 Task: Create a due date automation trigger when advanced on, on the tuesday before a card is due add dates with an overdue due date at 11:00 AM.
Action: Mouse moved to (993, 78)
Screenshot: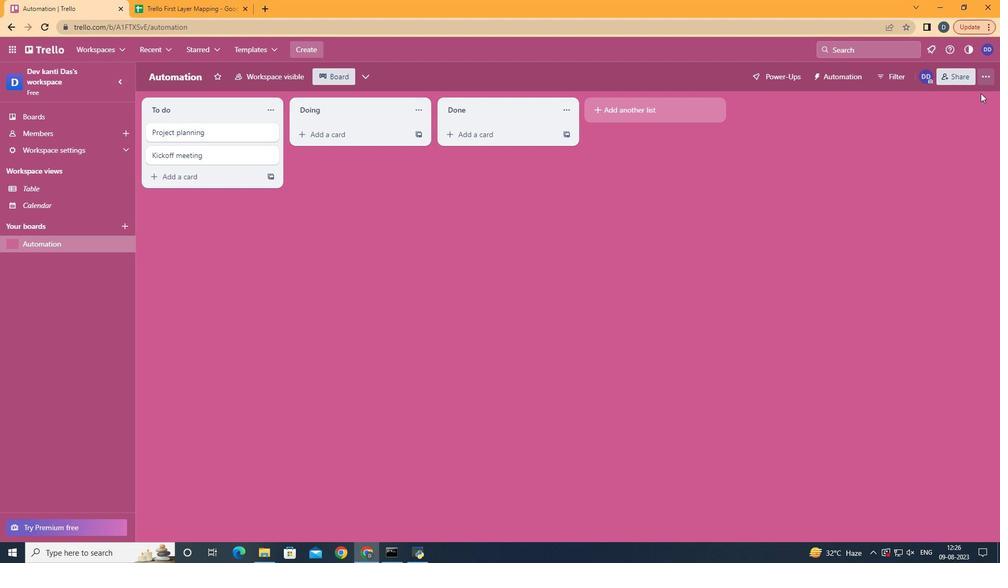 
Action: Mouse pressed left at (993, 78)
Screenshot: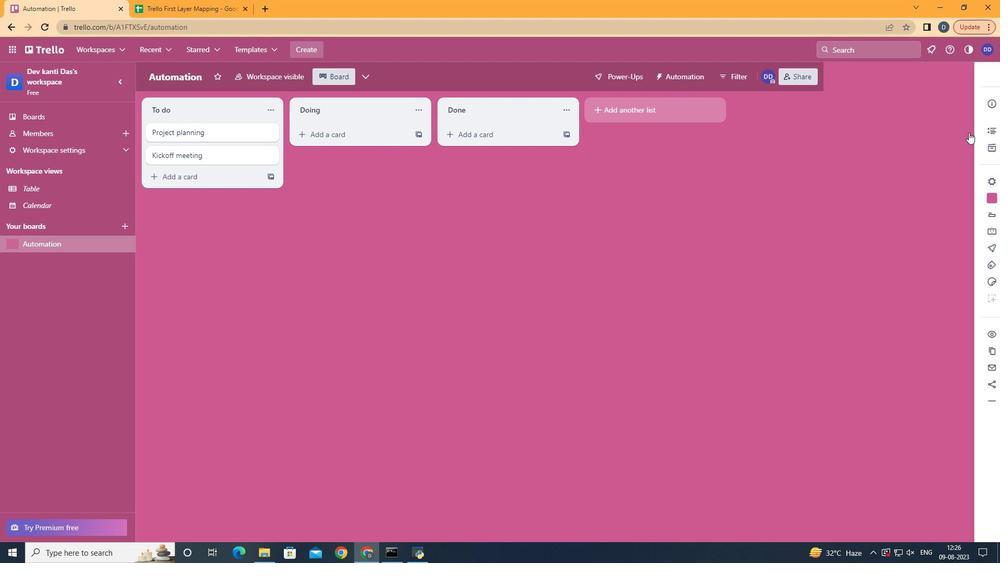 
Action: Mouse moved to (872, 232)
Screenshot: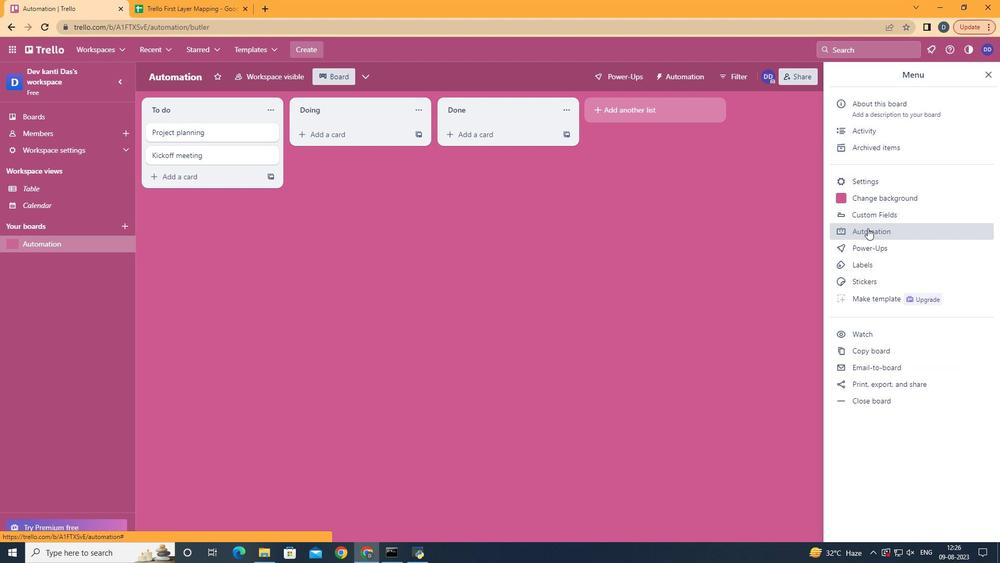 
Action: Mouse pressed left at (872, 232)
Screenshot: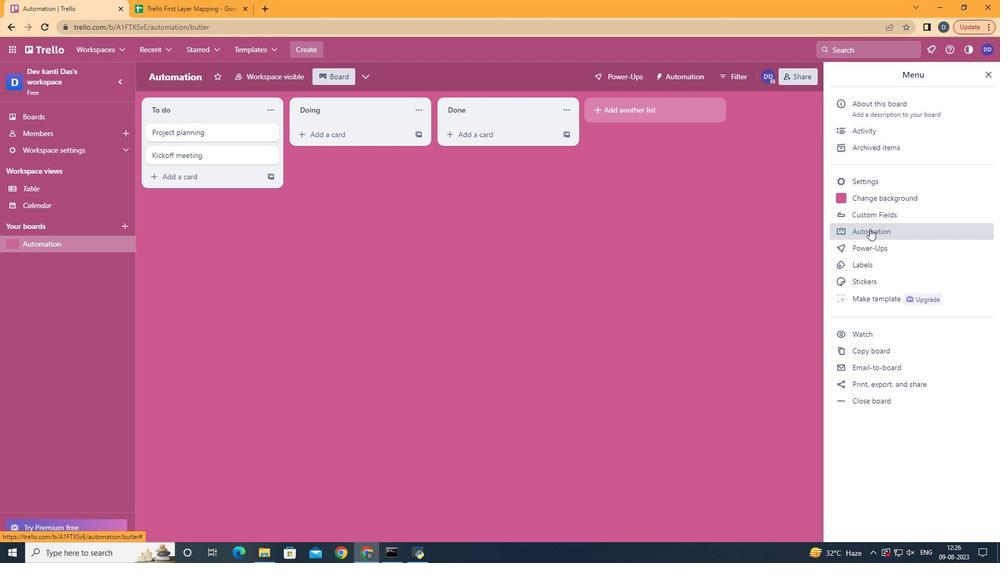 
Action: Mouse moved to (182, 210)
Screenshot: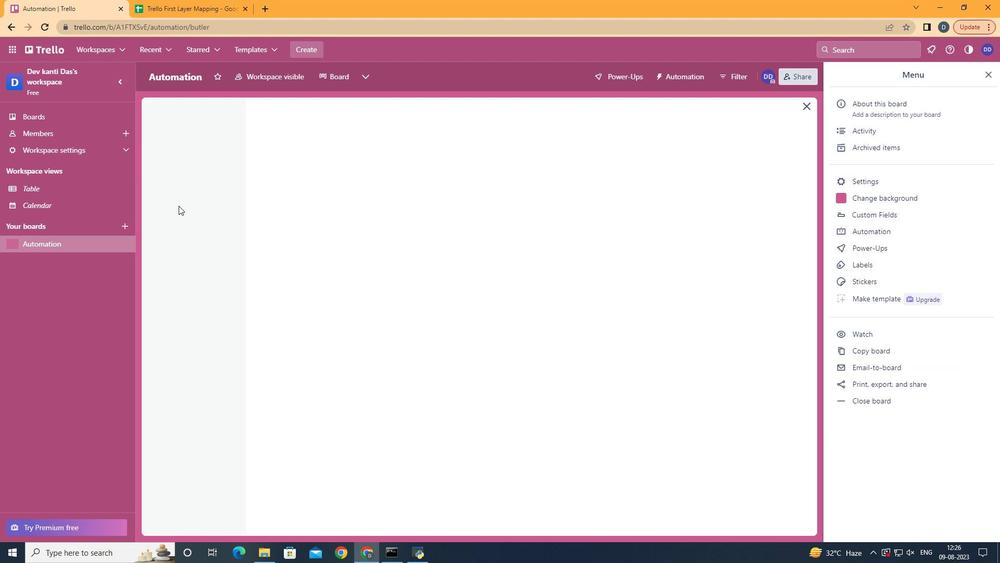 
Action: Mouse pressed left at (182, 210)
Screenshot: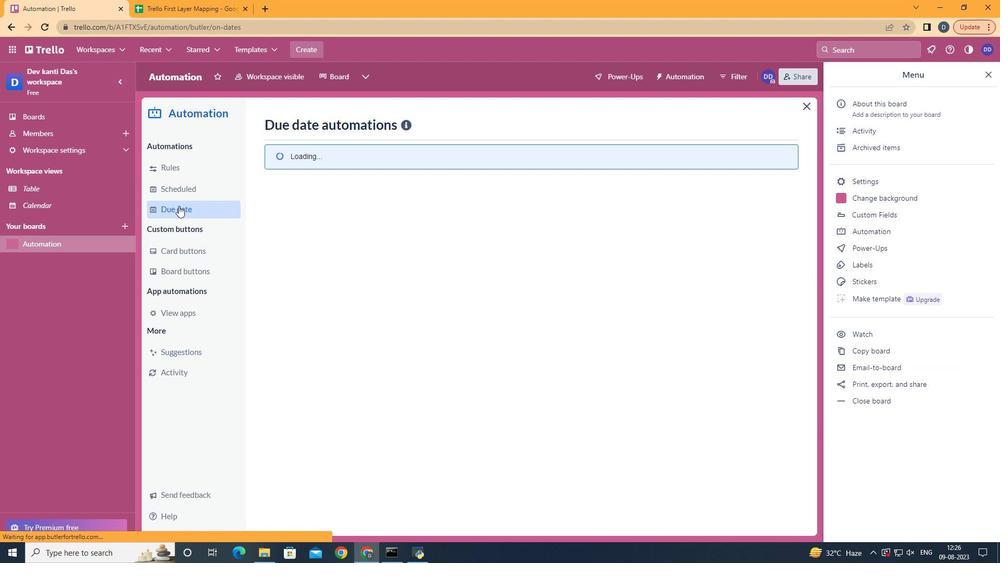 
Action: Mouse moved to (740, 129)
Screenshot: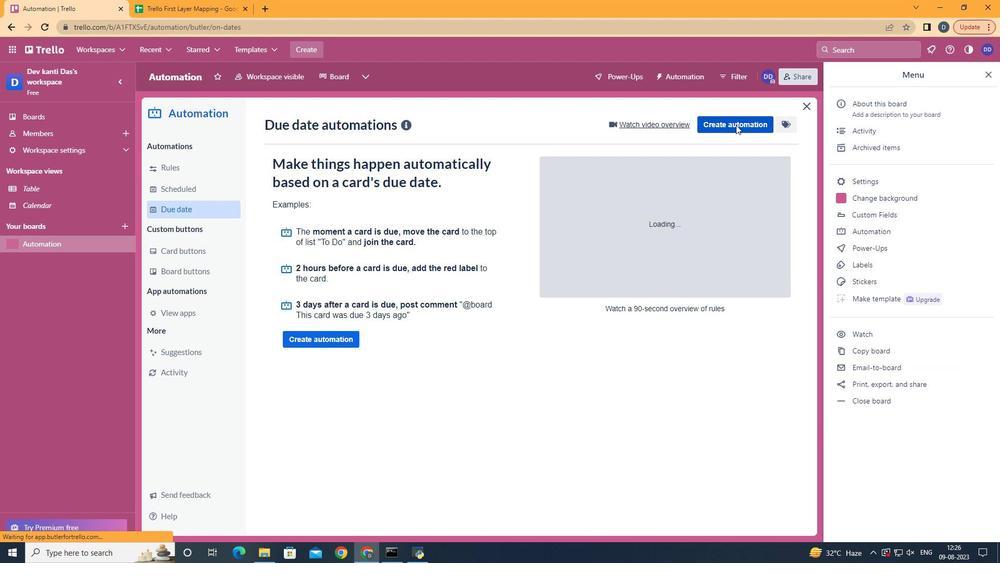 
Action: Mouse pressed left at (740, 129)
Screenshot: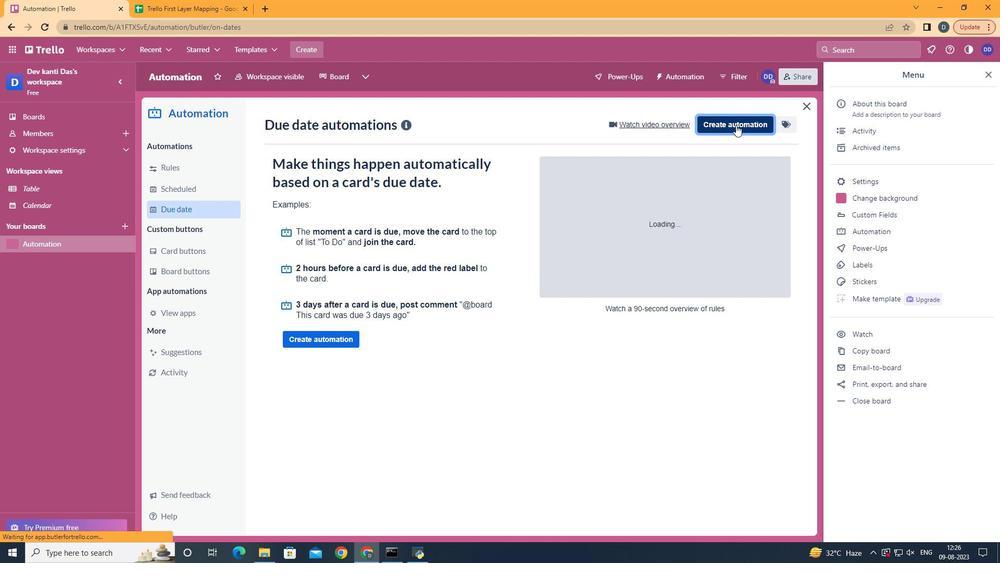 
Action: Mouse moved to (564, 226)
Screenshot: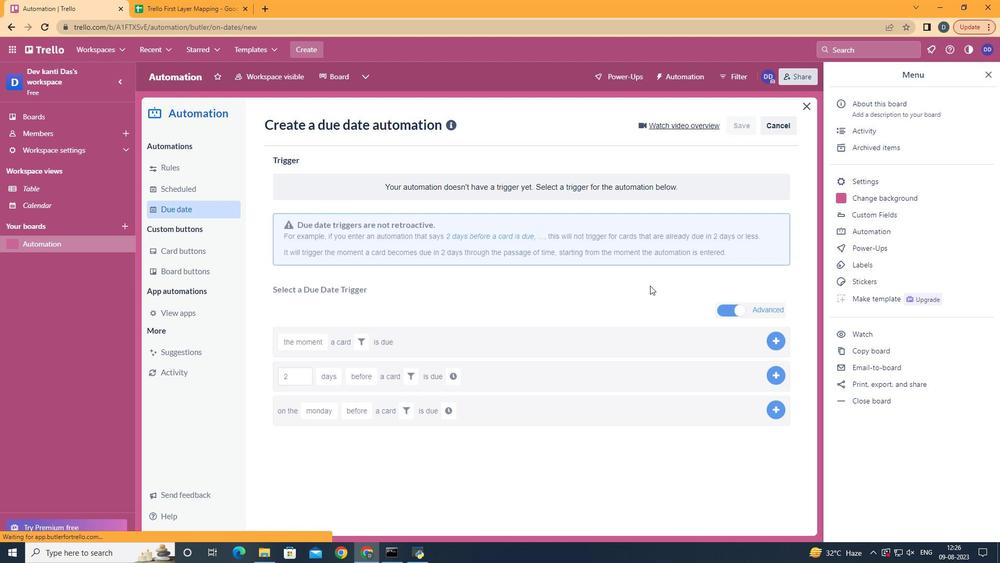 
Action: Mouse pressed left at (564, 226)
Screenshot: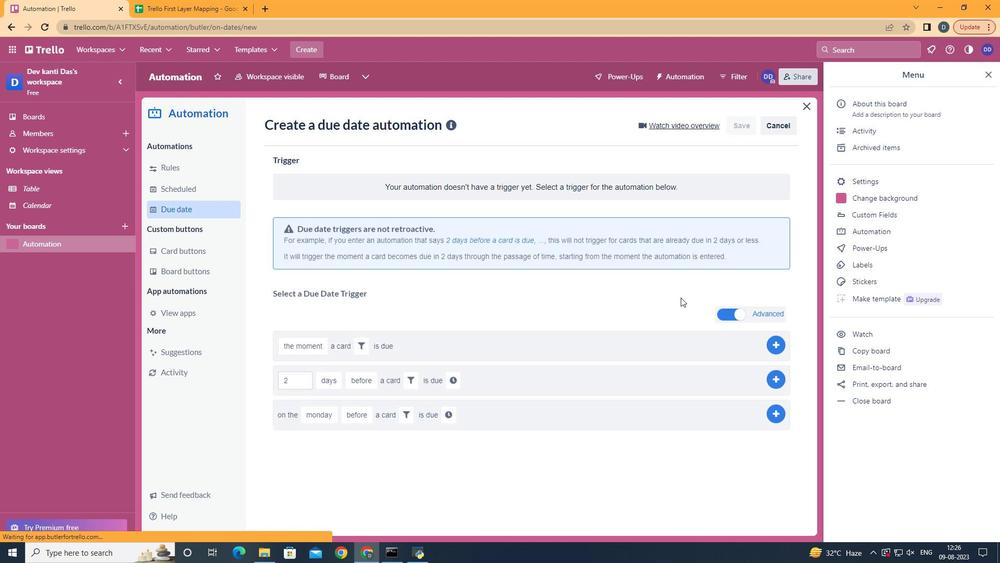 
Action: Mouse moved to (340, 296)
Screenshot: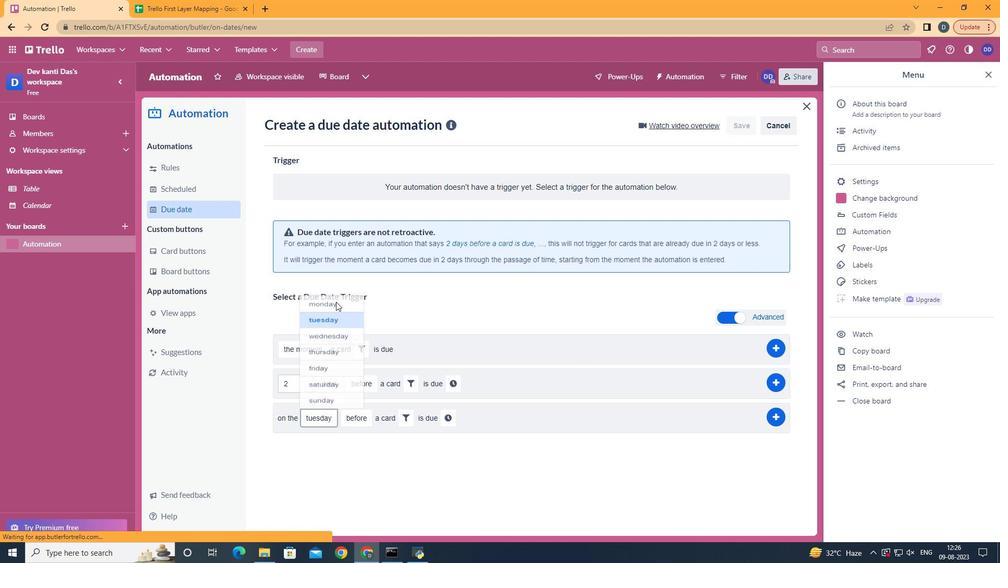 
Action: Mouse pressed left at (340, 296)
Screenshot: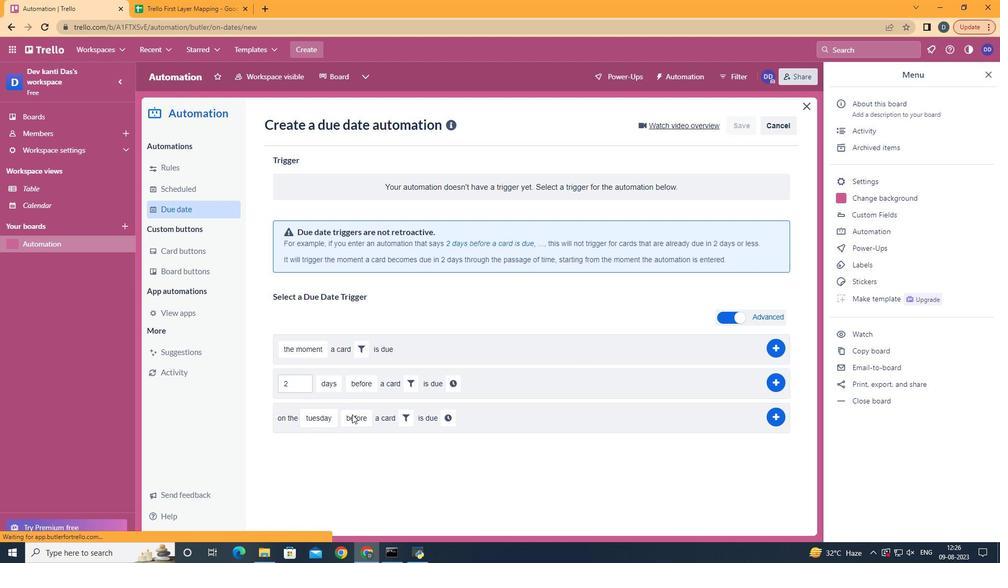 
Action: Mouse moved to (364, 443)
Screenshot: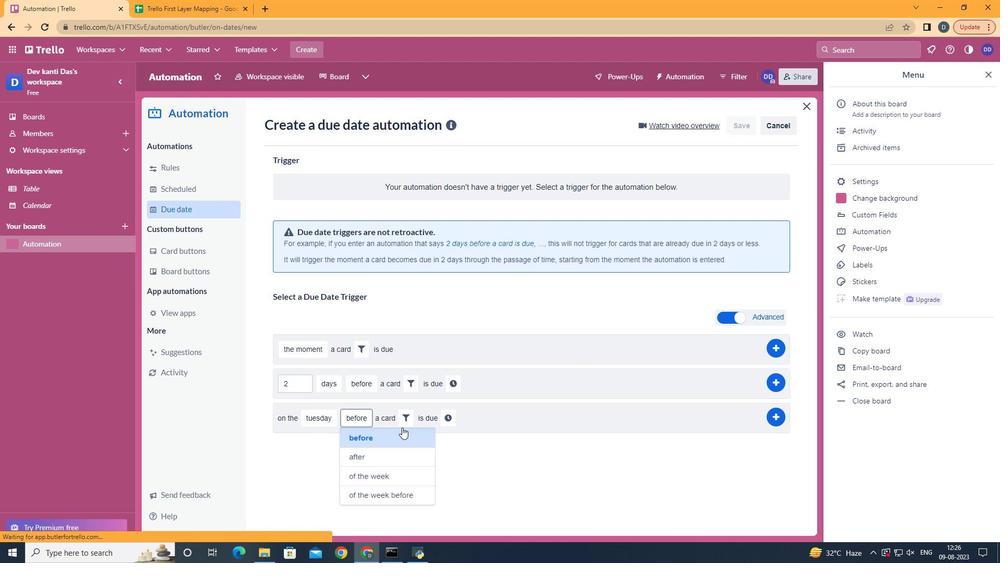 
Action: Mouse pressed left at (364, 443)
Screenshot: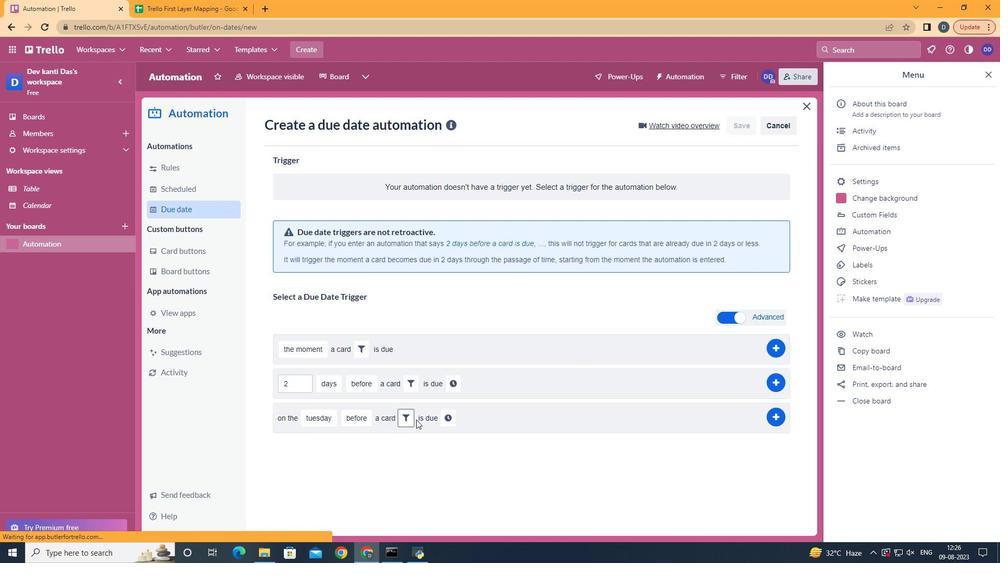 
Action: Mouse moved to (407, 424)
Screenshot: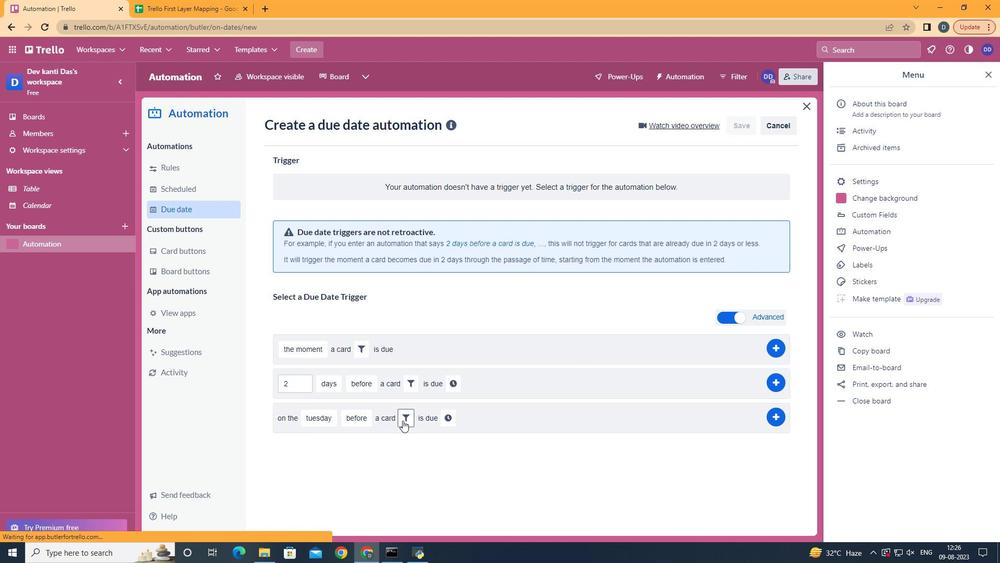 
Action: Mouse pressed left at (407, 424)
Screenshot: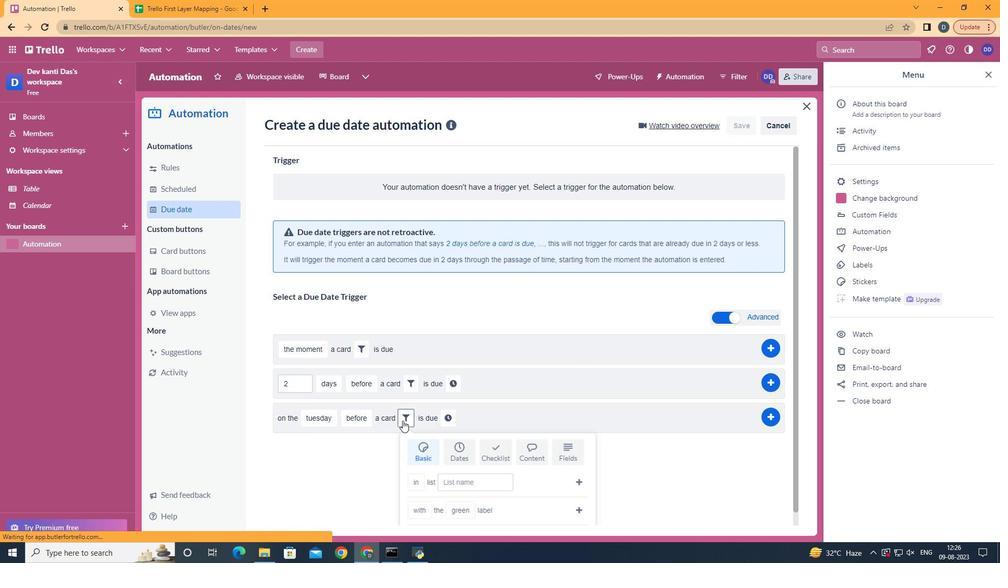 
Action: Mouse moved to (480, 457)
Screenshot: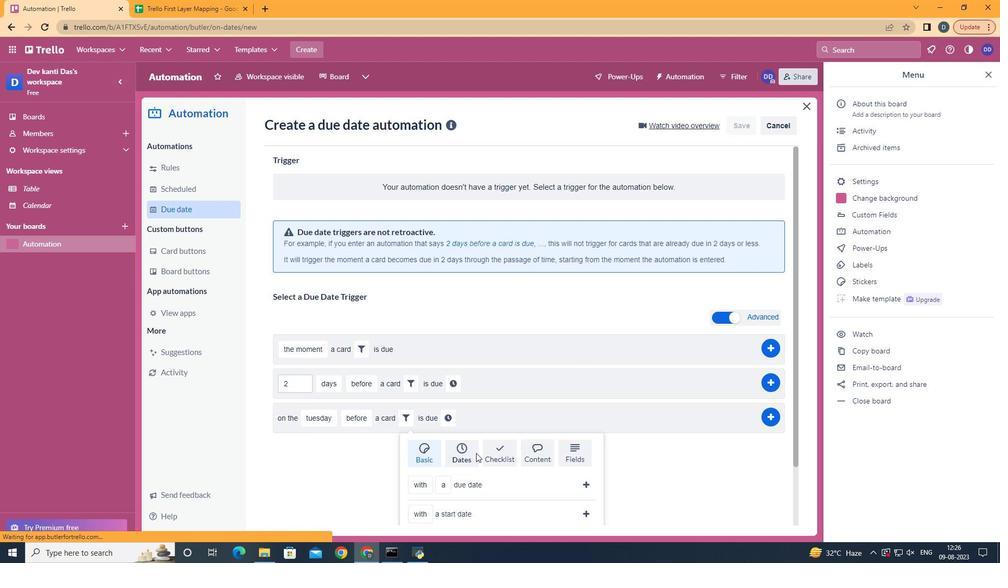 
Action: Mouse pressed left at (480, 457)
Screenshot: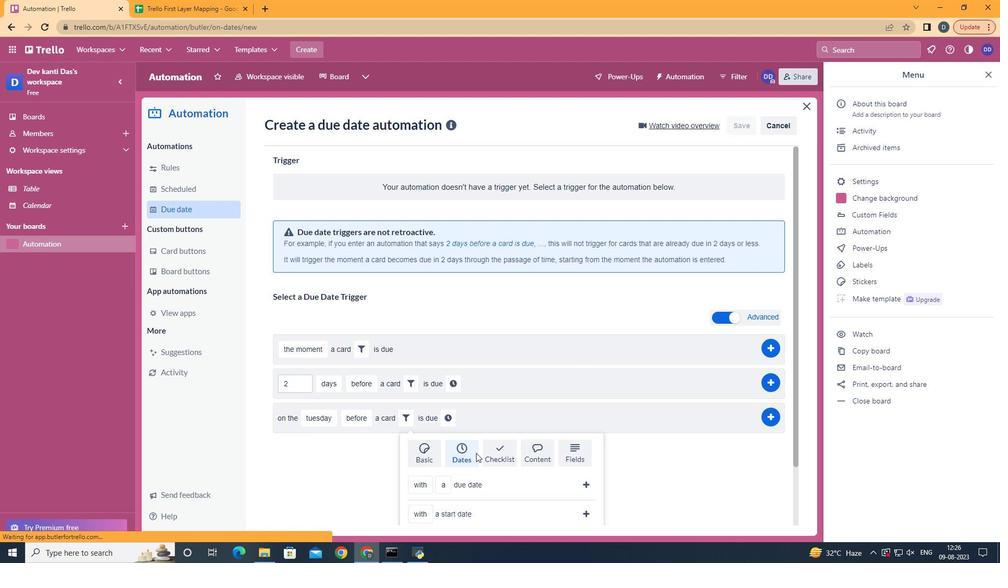 
Action: Mouse moved to (437, 441)
Screenshot: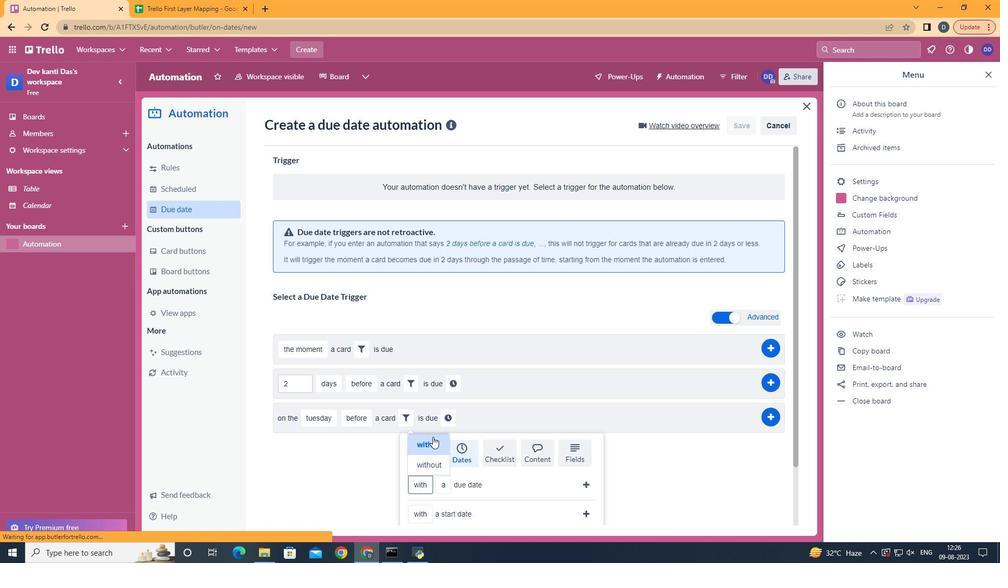
Action: Mouse pressed left at (437, 441)
Screenshot: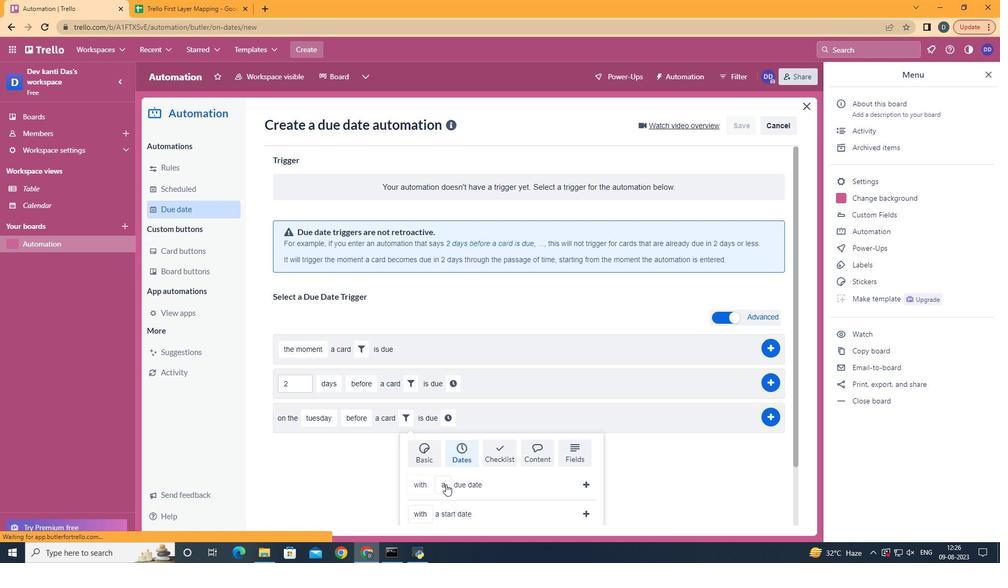 
Action: Mouse moved to (468, 472)
Screenshot: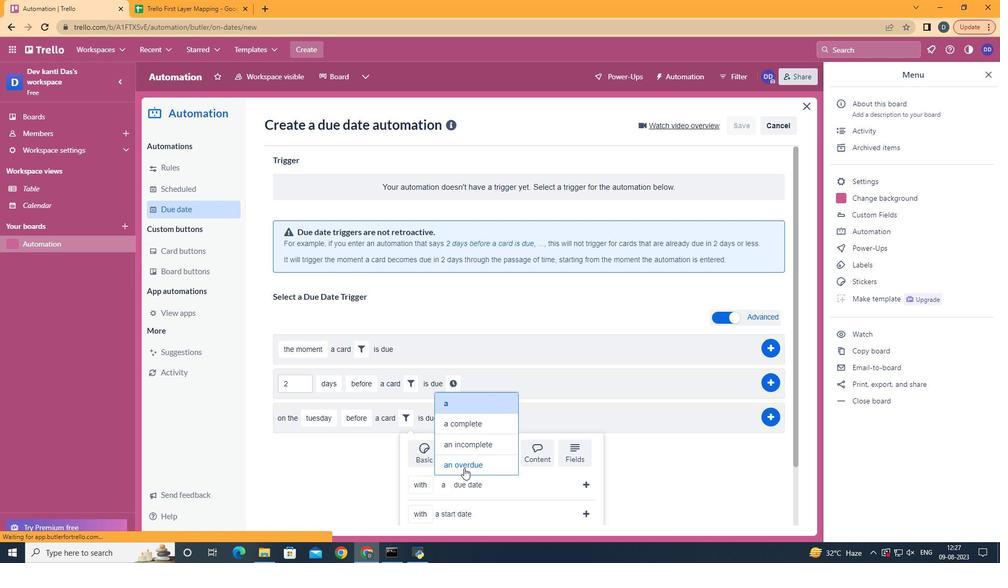 
Action: Mouse pressed left at (468, 472)
Screenshot: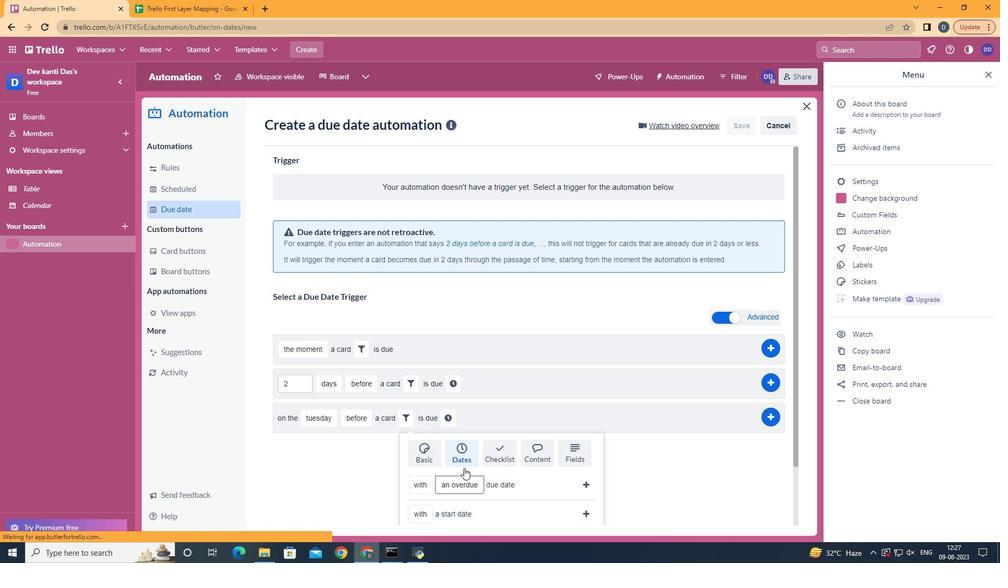 
Action: Mouse moved to (594, 488)
Screenshot: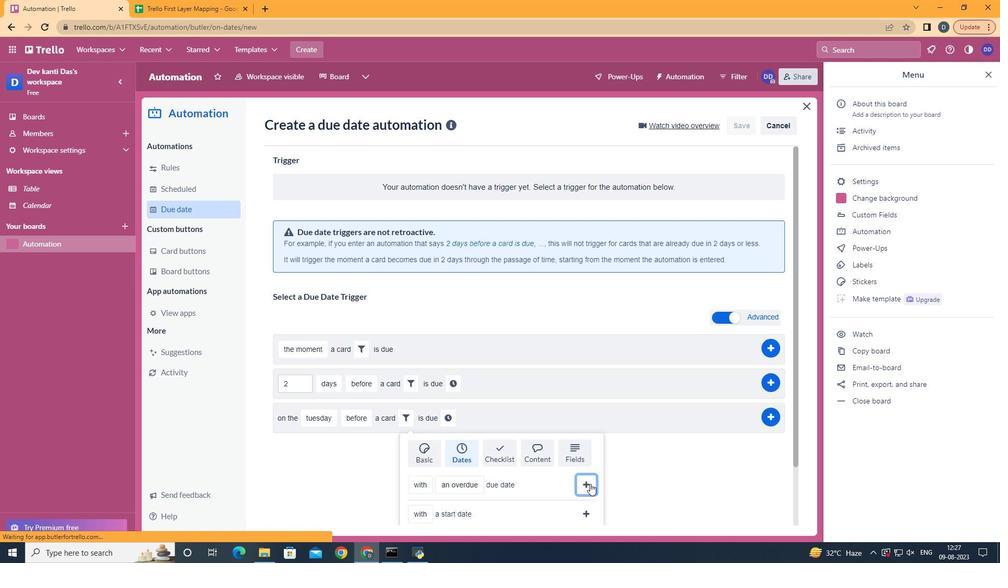 
Action: Mouse pressed left at (594, 488)
Screenshot: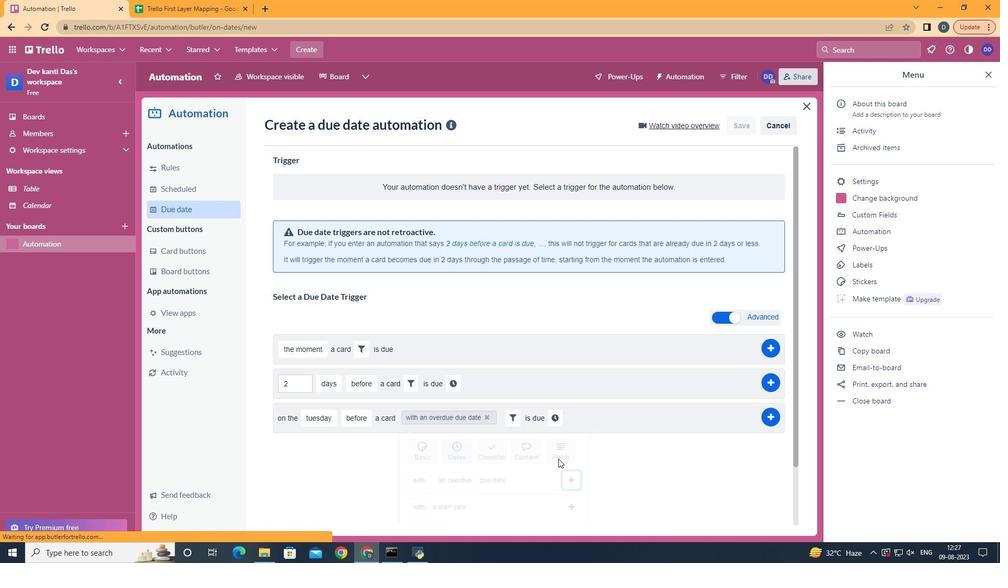 
Action: Mouse moved to (561, 423)
Screenshot: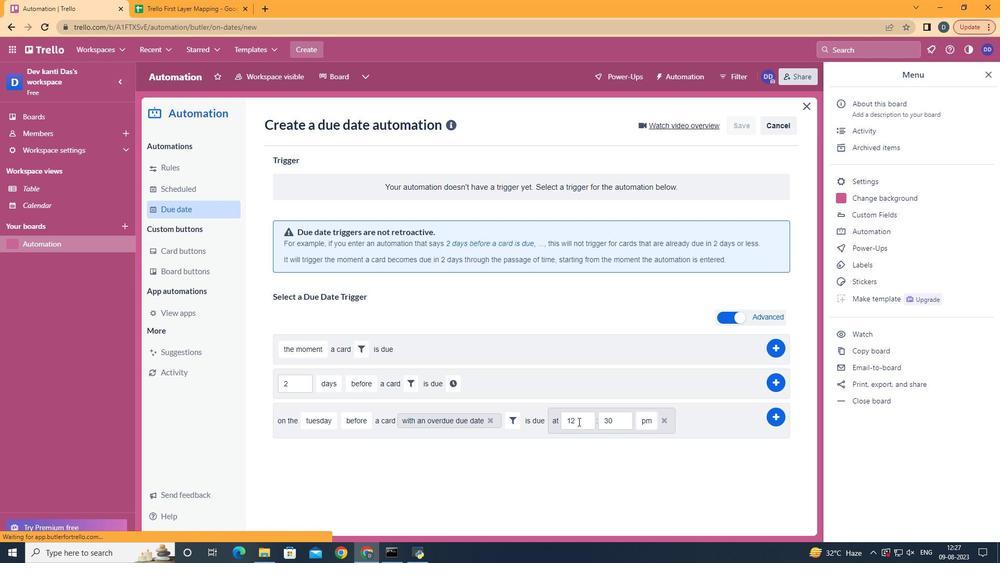 
Action: Mouse pressed left at (561, 423)
Screenshot: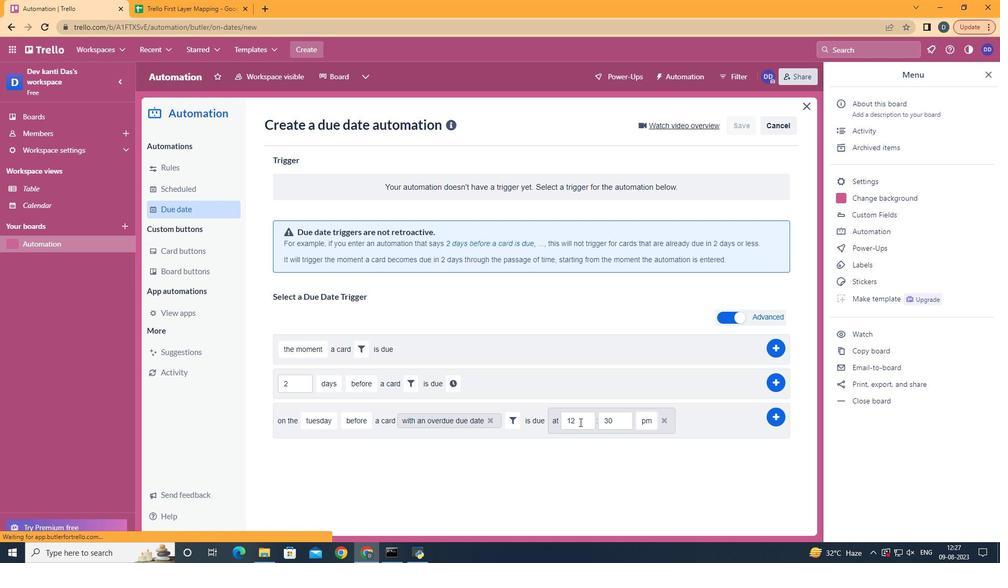 
Action: Mouse moved to (590, 426)
Screenshot: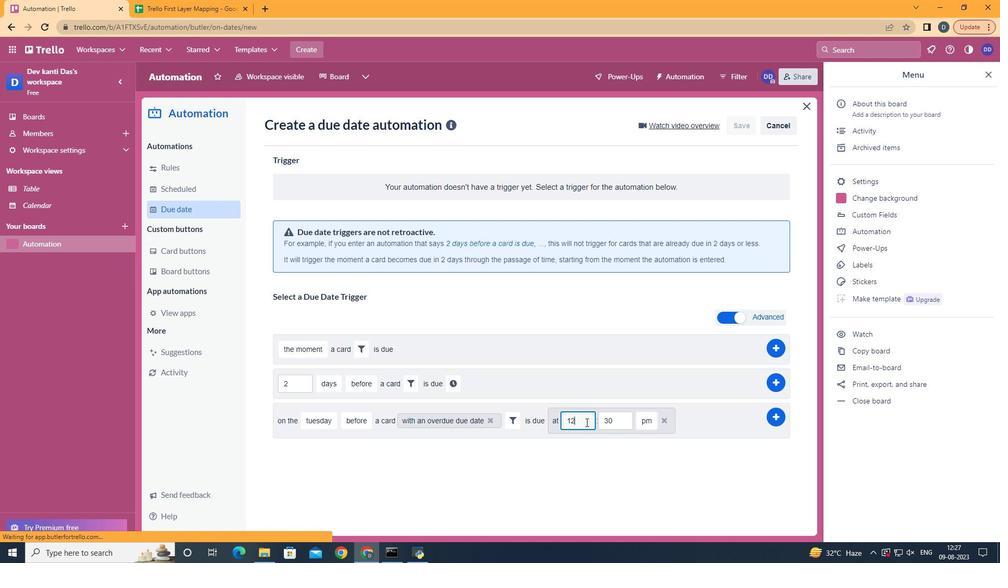 
Action: Mouse pressed left at (590, 426)
Screenshot: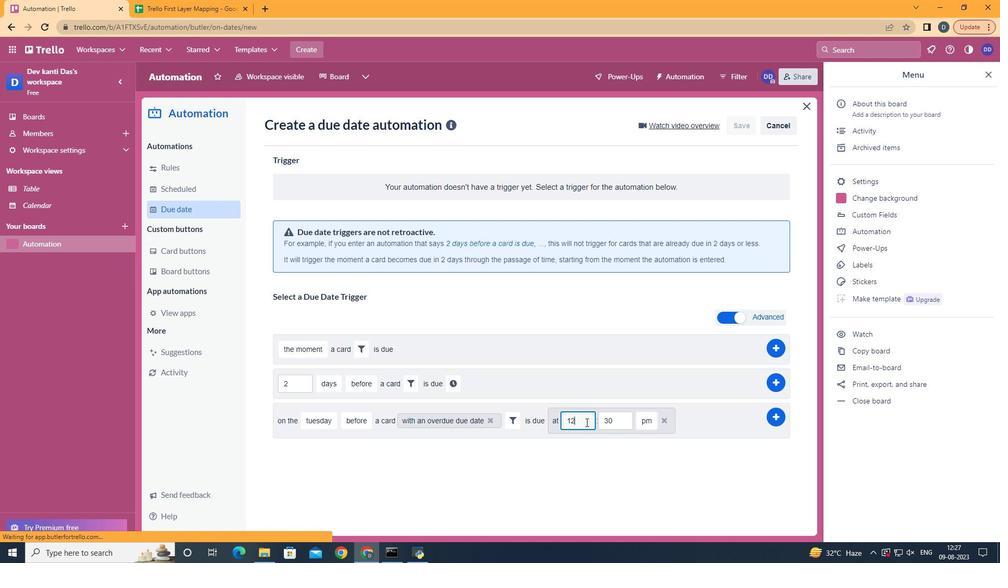 
Action: Key pressed <Key.backspace>1
Screenshot: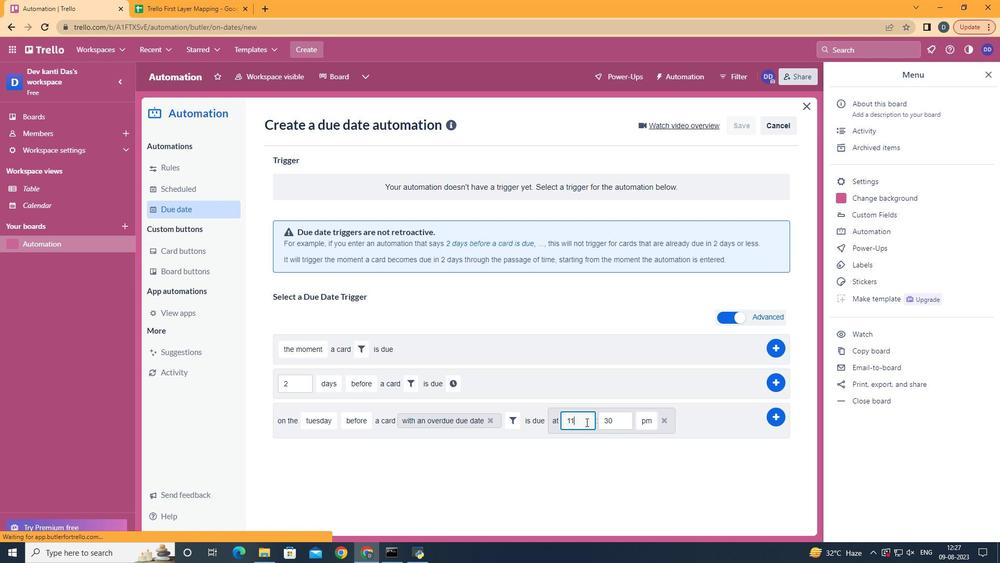 
Action: Mouse moved to (633, 423)
Screenshot: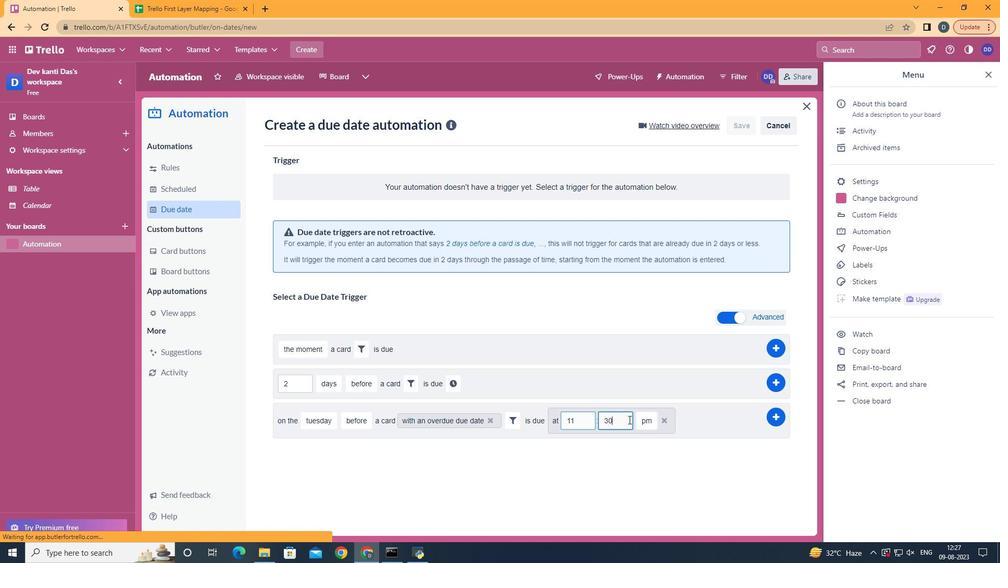 
Action: Mouse pressed left at (633, 423)
Screenshot: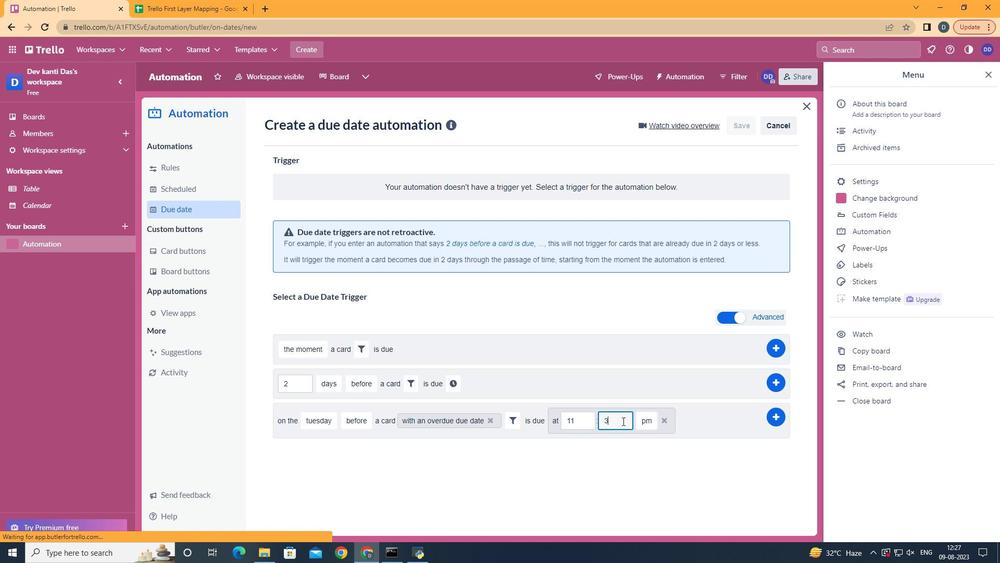 
Action: Key pressed <Key.backspace>
Screenshot: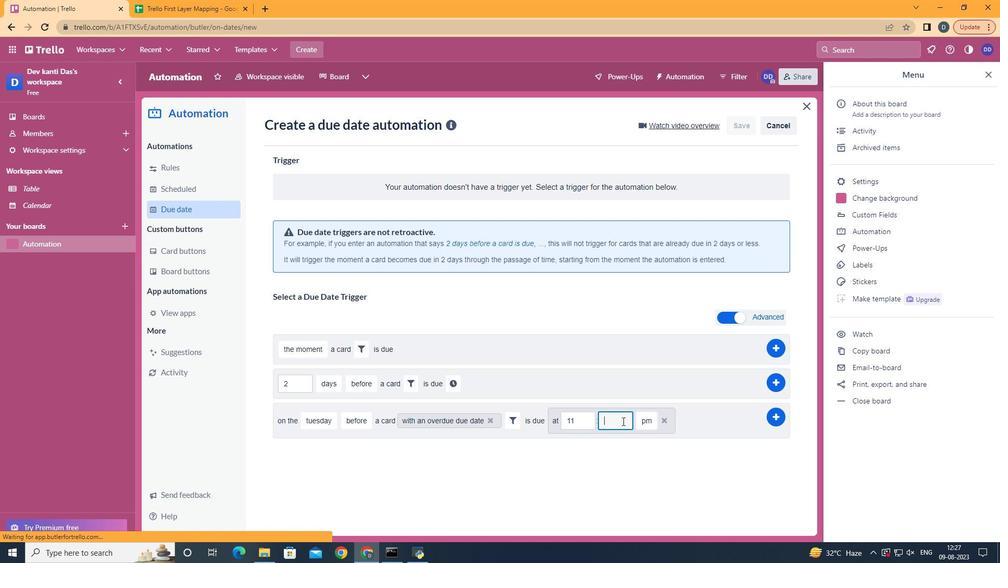 
Action: Mouse moved to (627, 425)
Screenshot: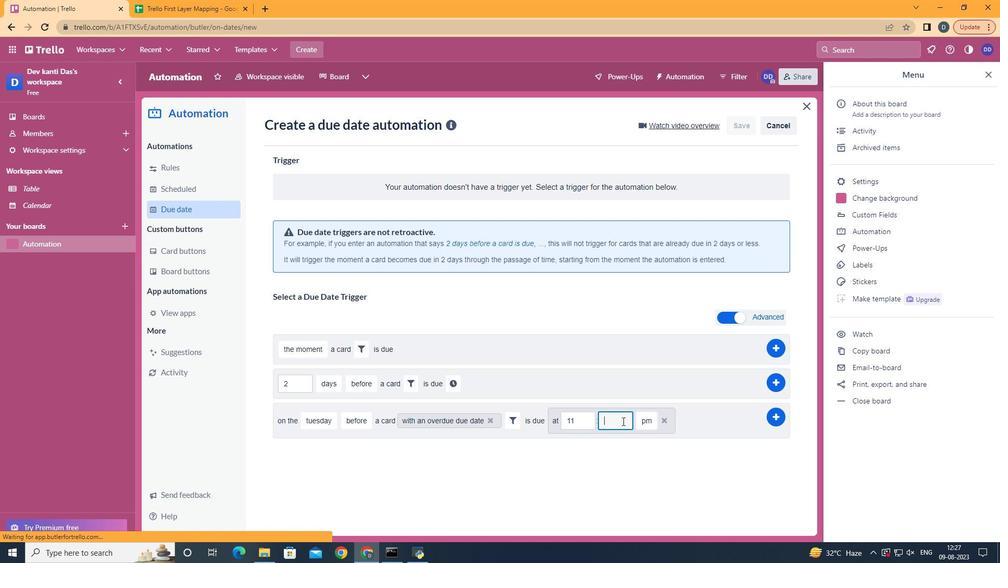 
Action: Key pressed <Key.backspace>00
Screenshot: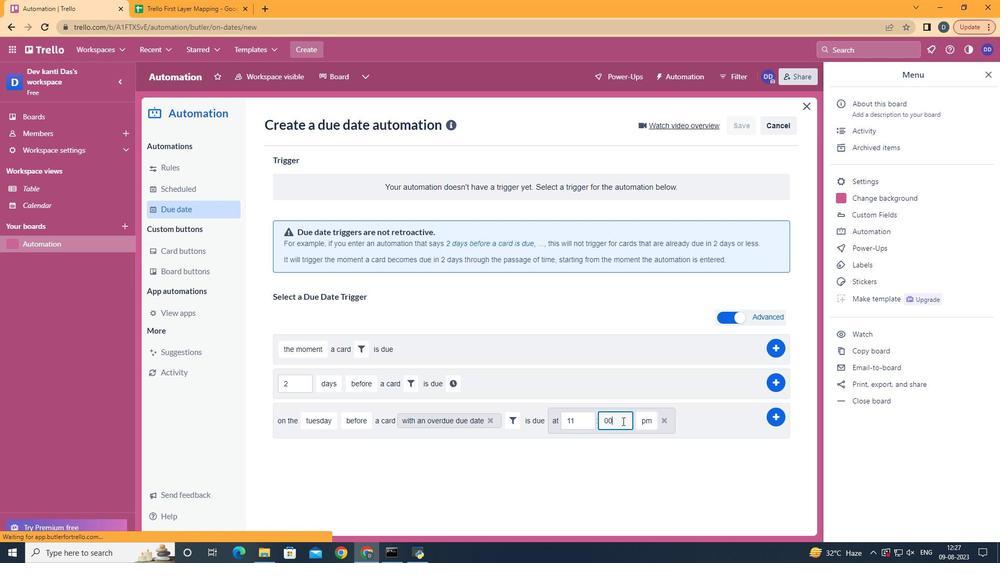
Action: Mouse moved to (653, 445)
Screenshot: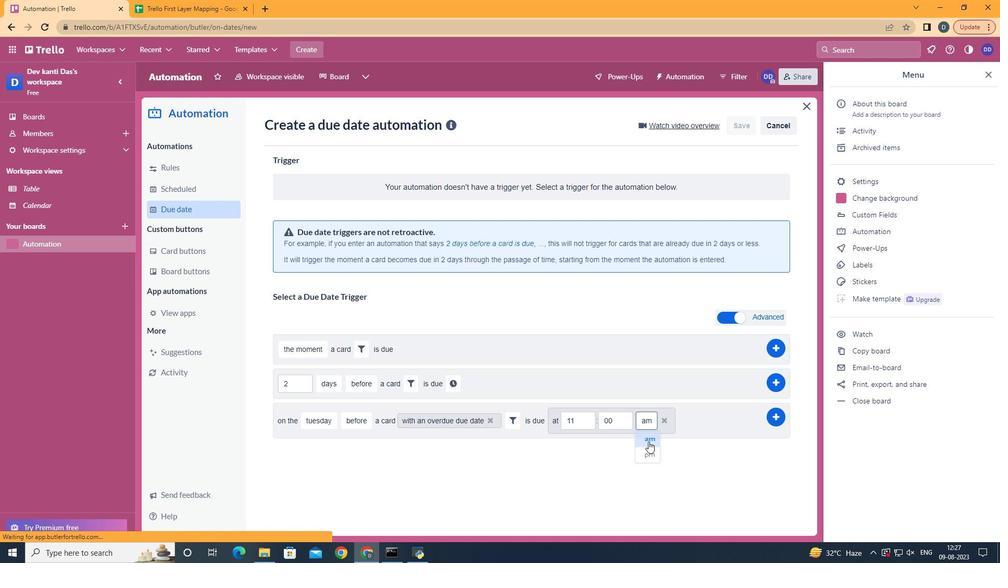 
Action: Mouse pressed left at (653, 445)
Screenshot: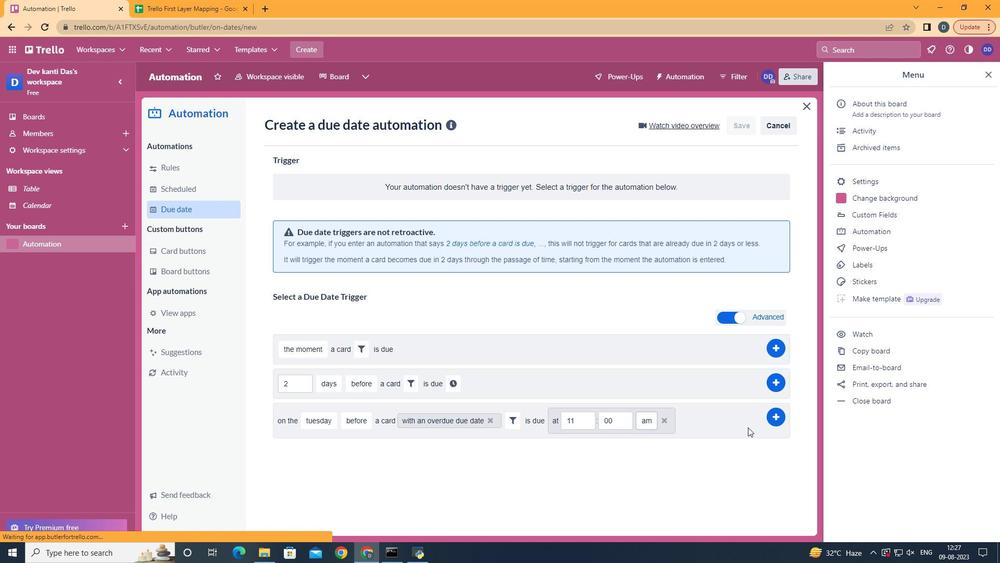 
Action: Mouse moved to (774, 422)
Screenshot: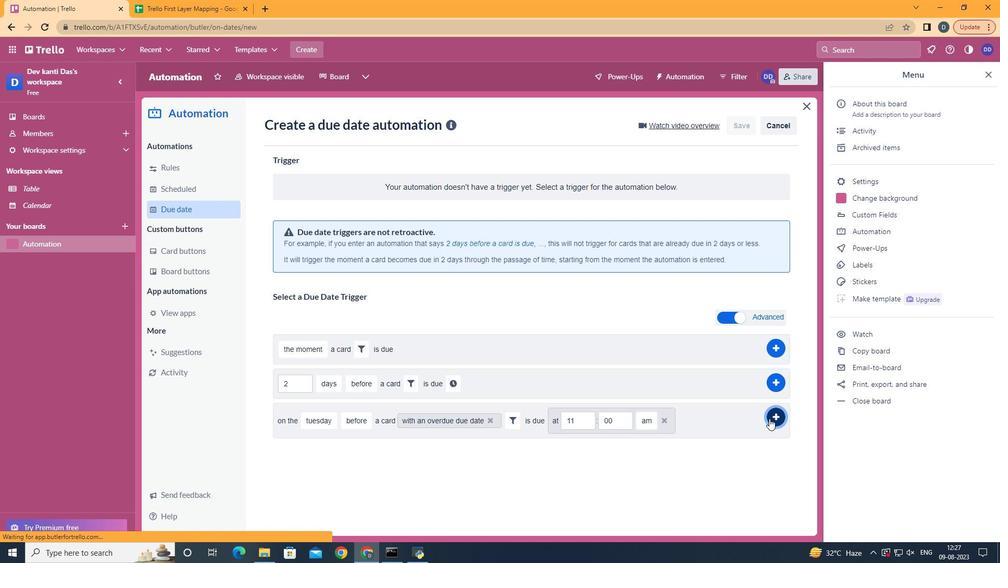 
Action: Mouse pressed left at (774, 422)
Screenshot: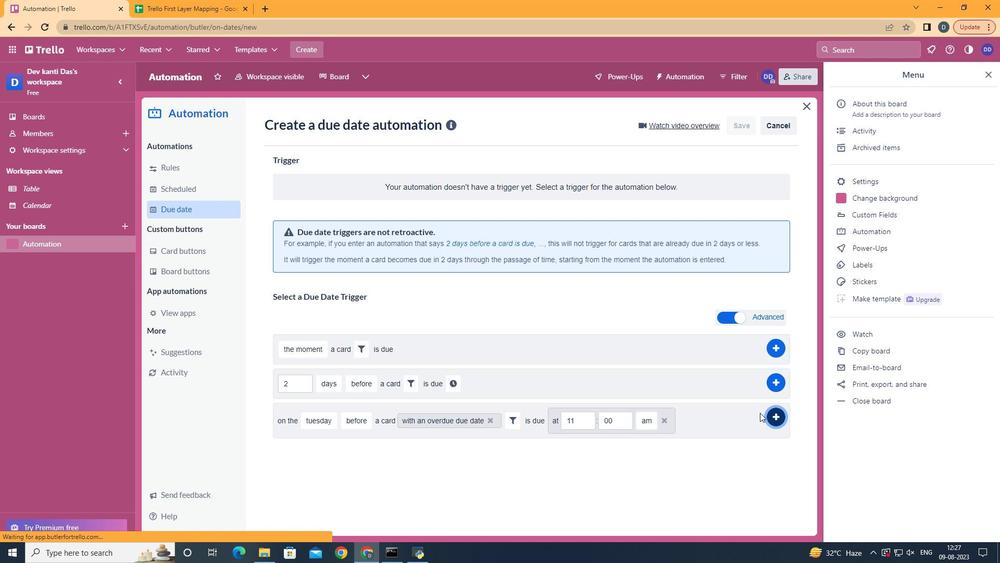 
Action: Mouse moved to (652, 216)
Screenshot: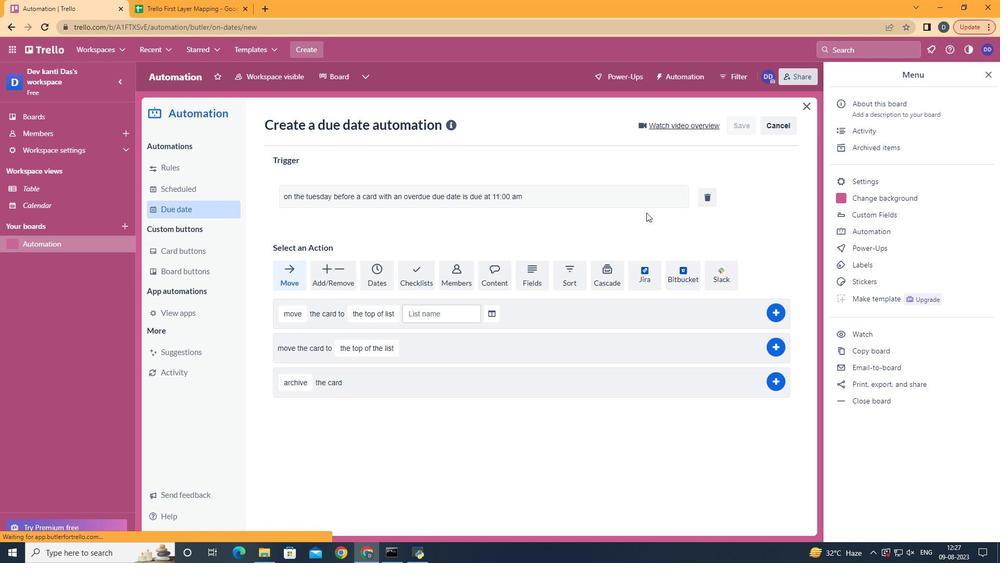 
